 Task: Use the formula "BETADIST" in spreadsheet "Project protfolio".
Action: Mouse moved to (803, 119)
Screenshot: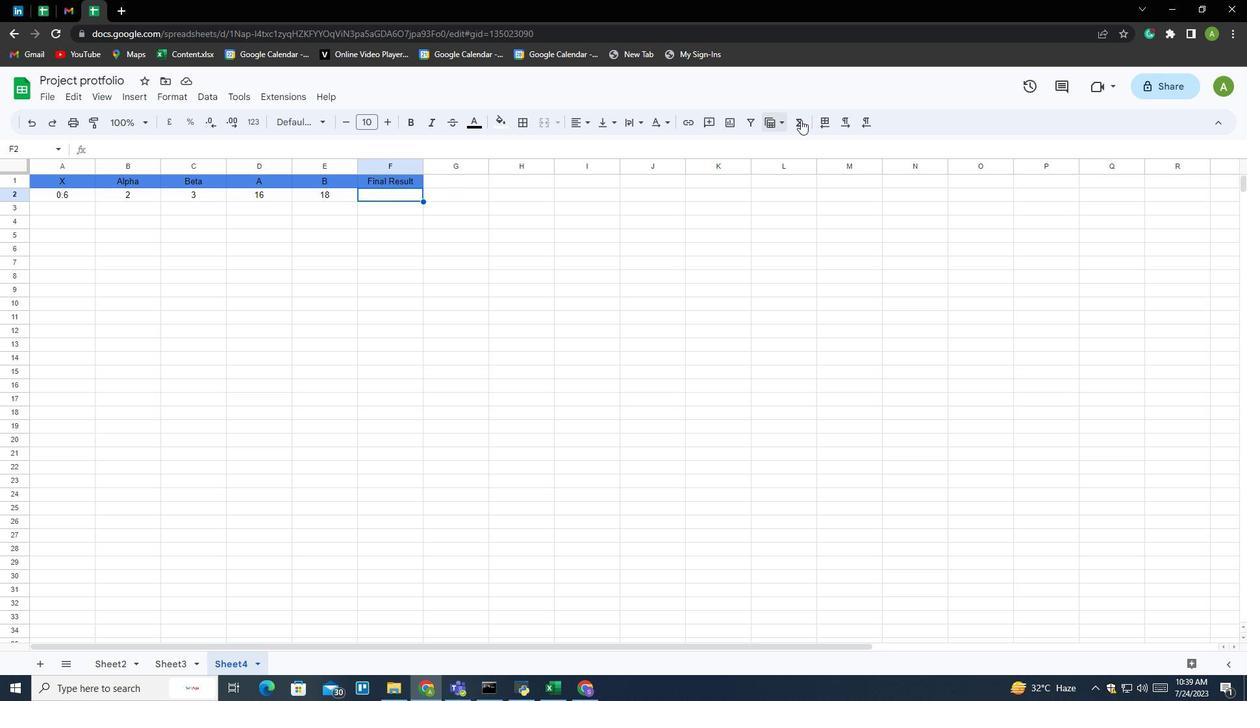 
Action: Mouse pressed left at (803, 119)
Screenshot: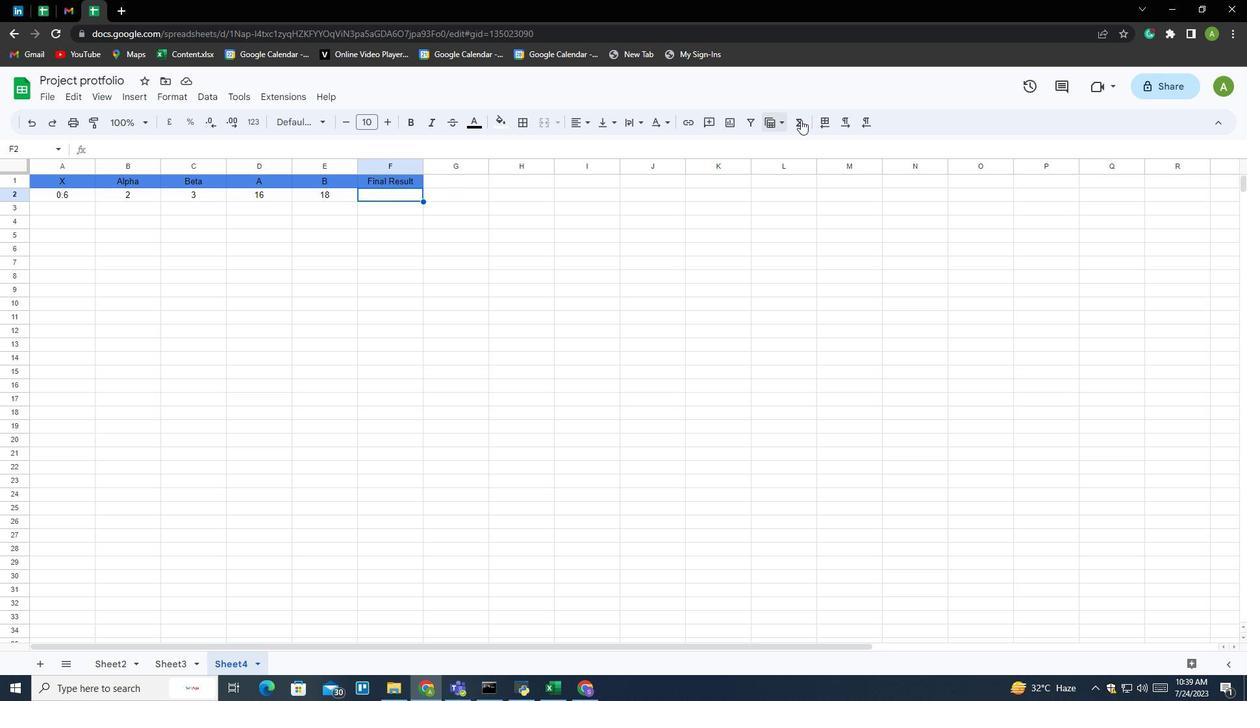 
Action: Mouse moved to (812, 252)
Screenshot: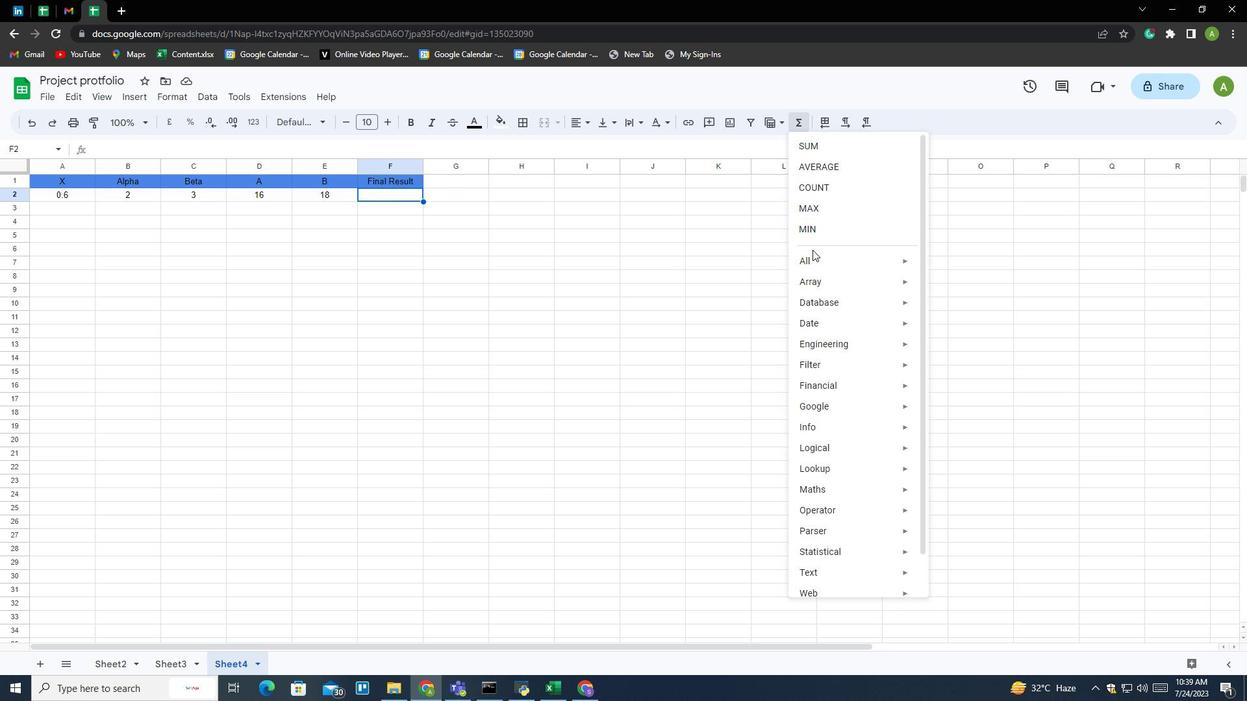 
Action: Mouse pressed left at (812, 252)
Screenshot: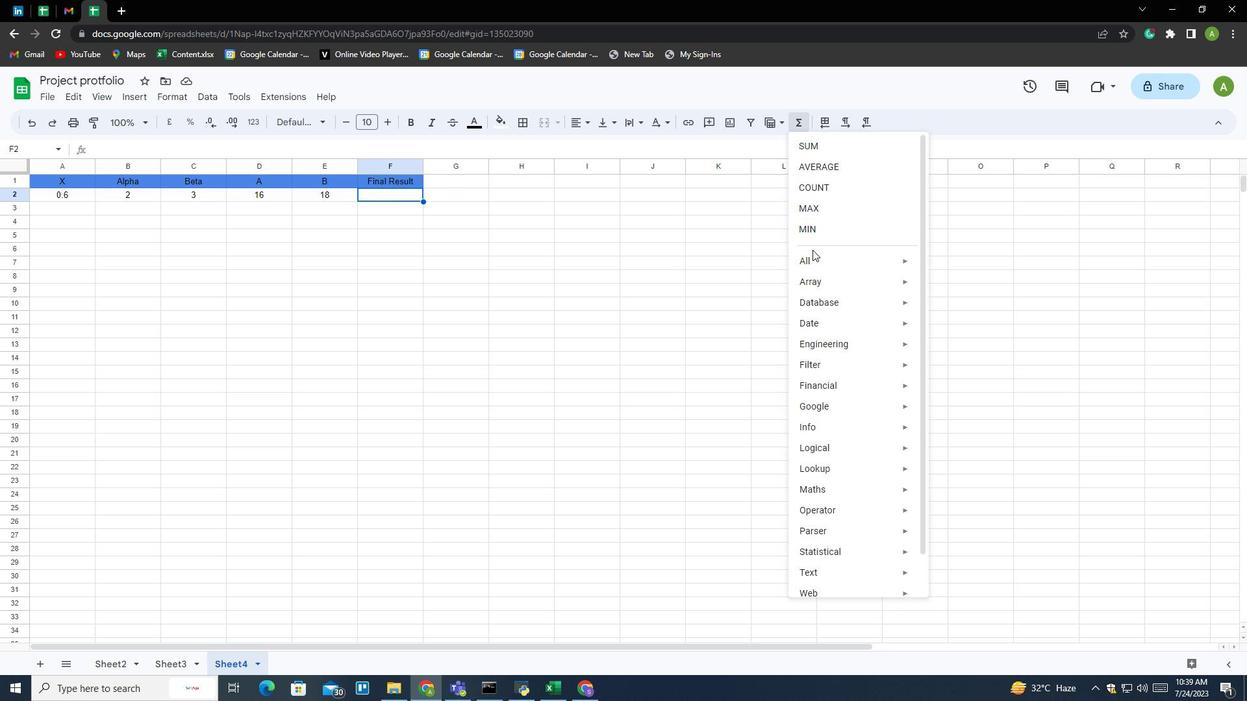 
Action: Mouse moved to (954, 419)
Screenshot: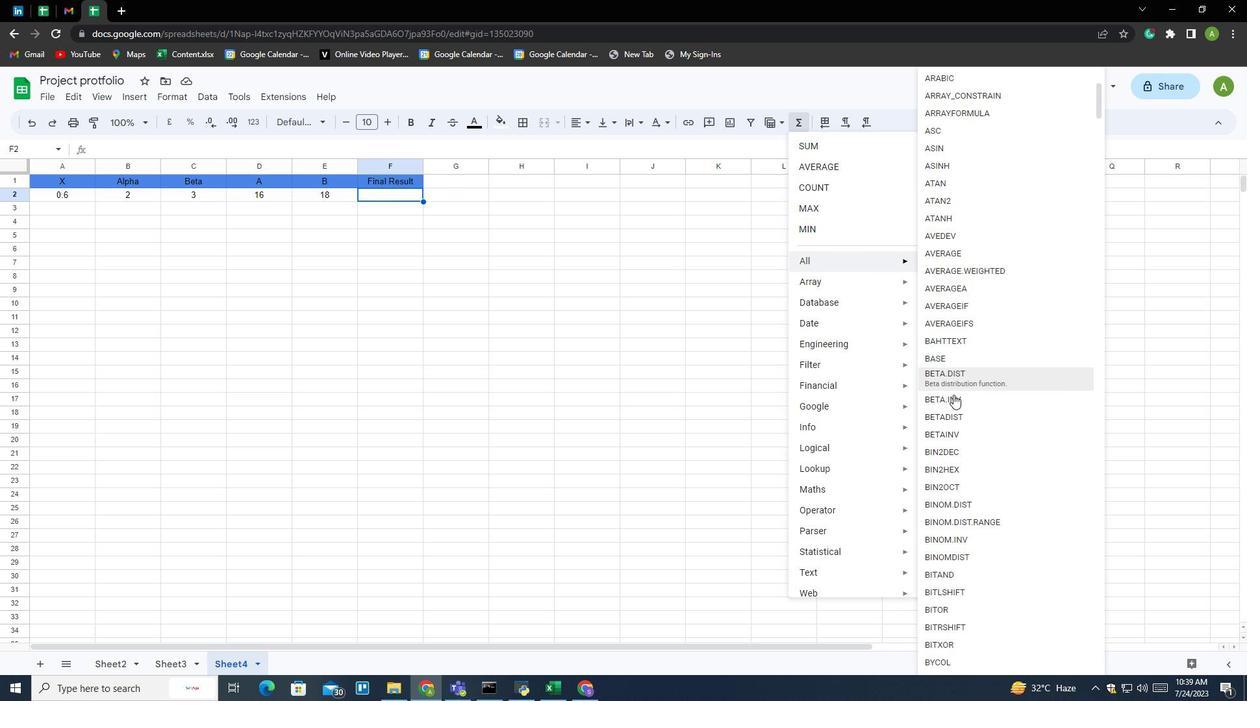 
Action: Mouse pressed left at (954, 419)
Screenshot: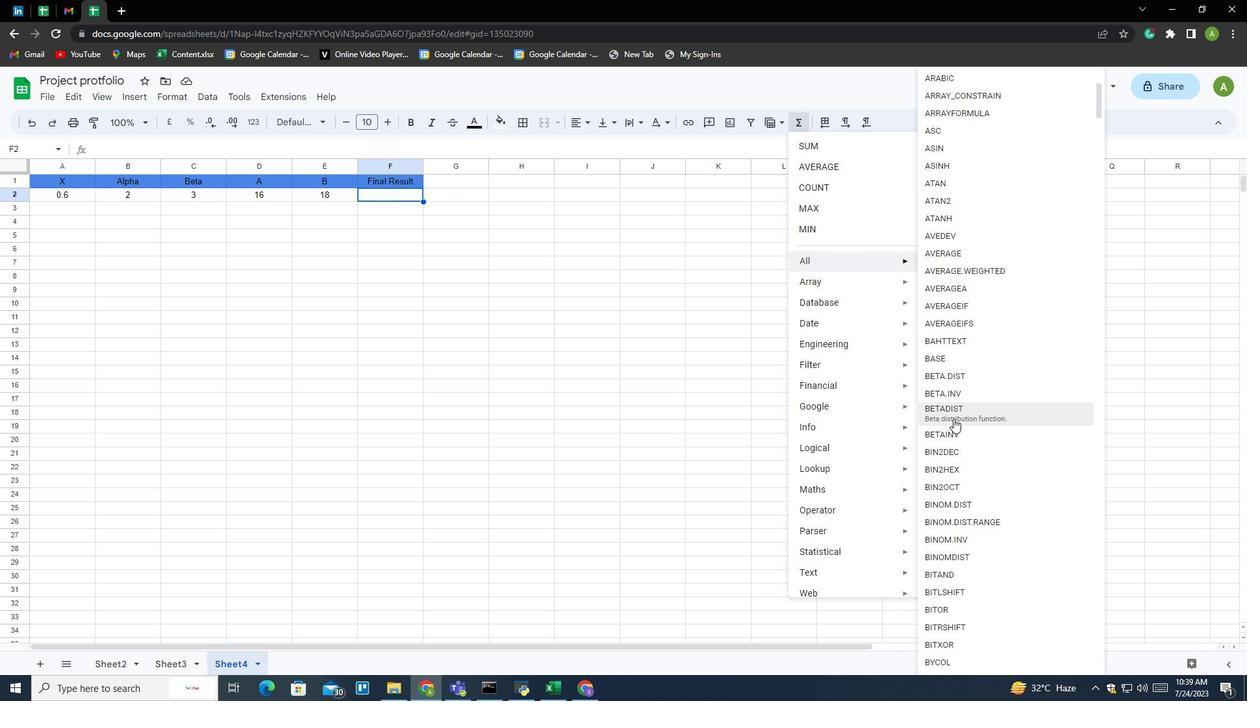 
Action: Mouse moved to (70, 191)
Screenshot: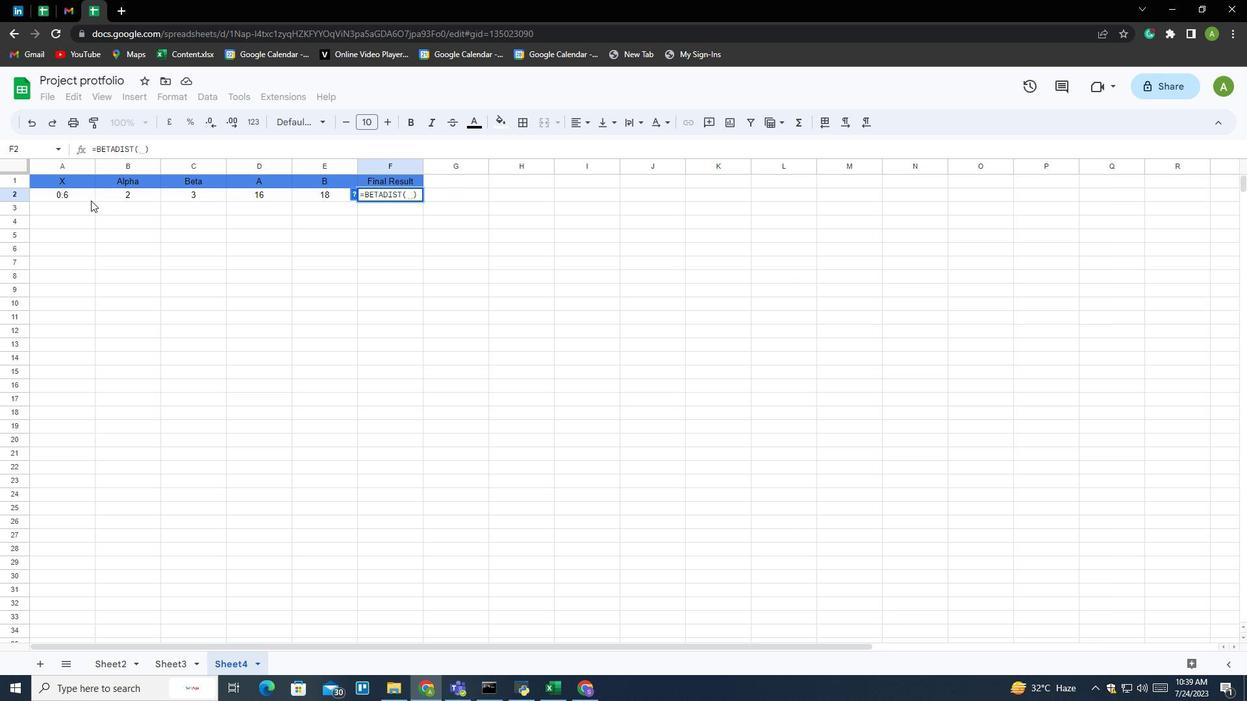 
Action: Mouse pressed left at (70, 191)
Screenshot: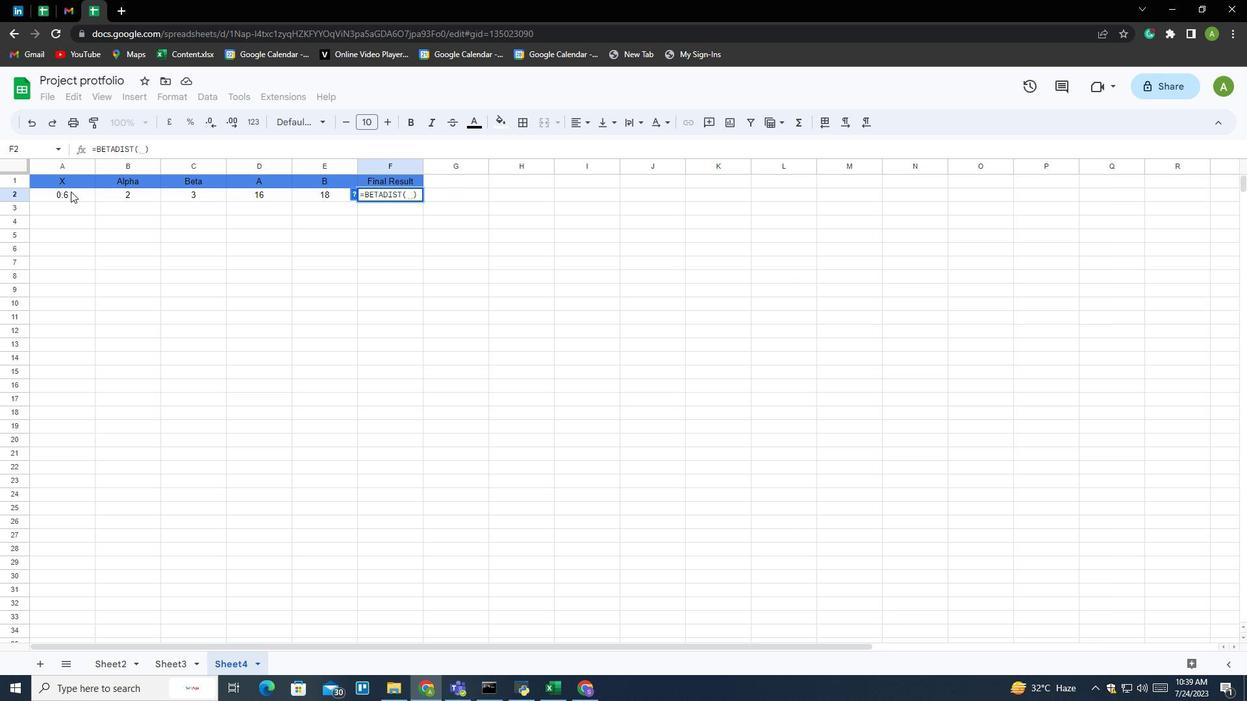 
Action: Mouse moved to (118, 199)
Screenshot: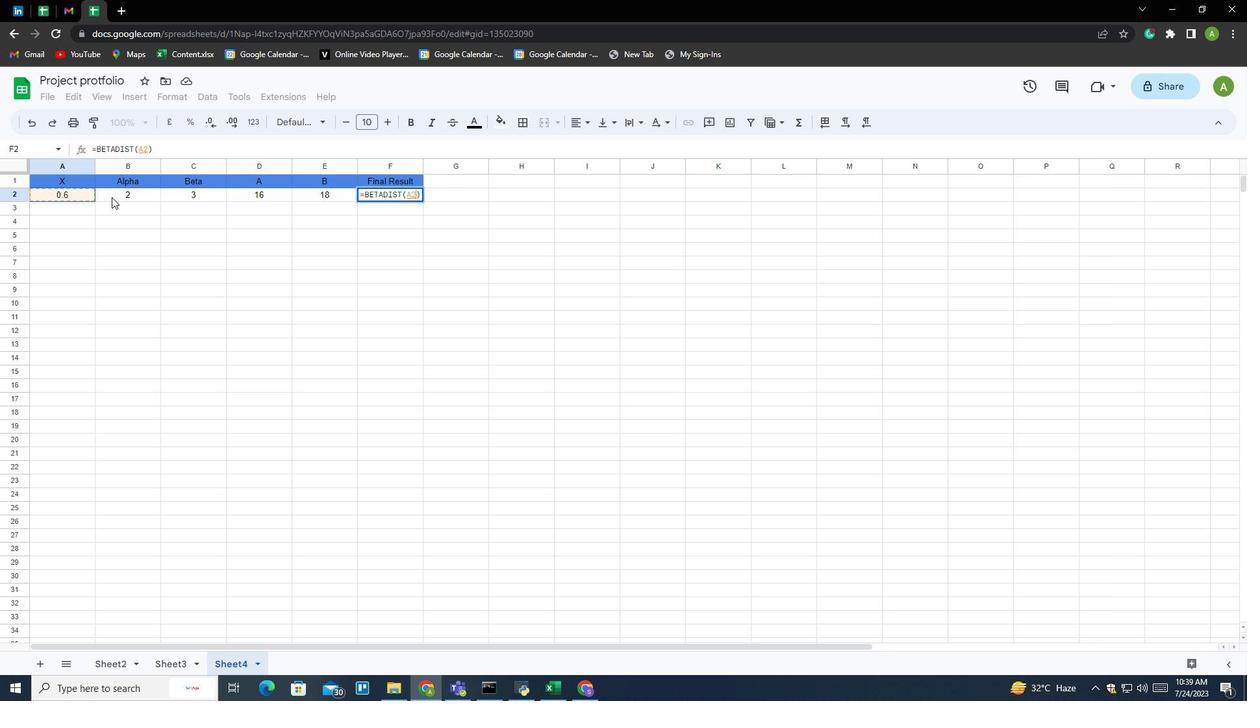 
Action: Mouse pressed left at (118, 199)
Screenshot: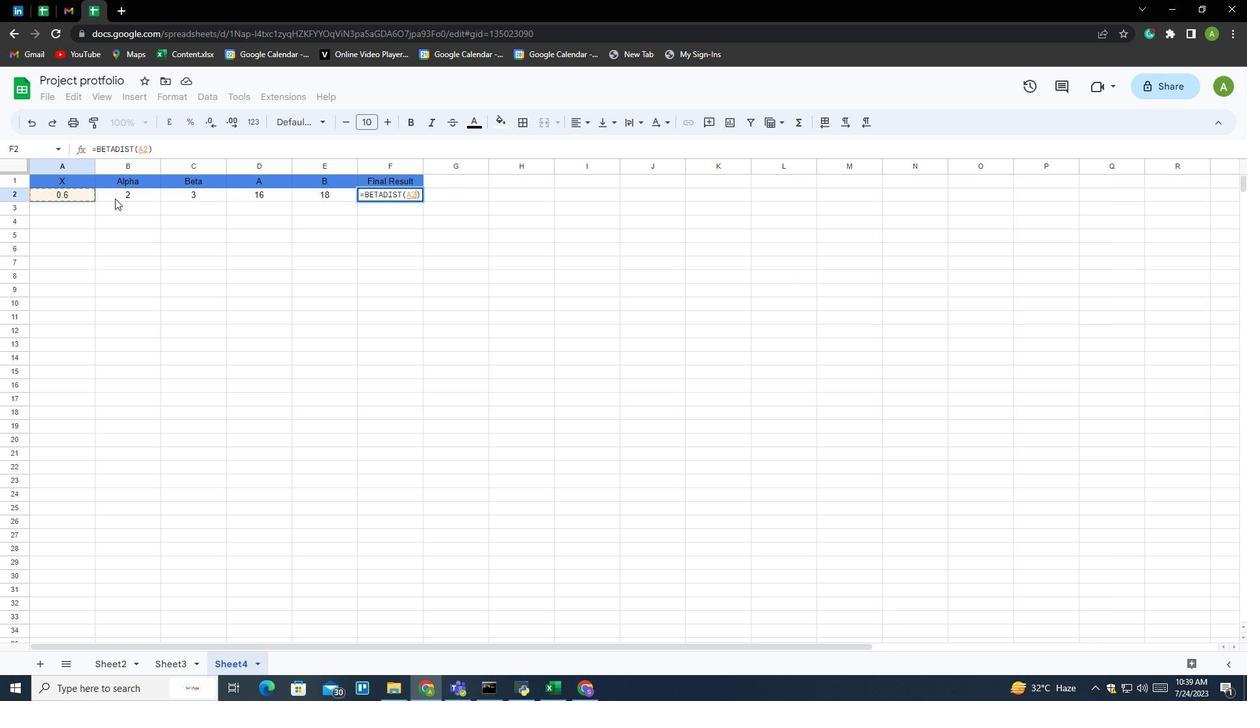 
Action: Mouse moved to (193, 194)
Screenshot: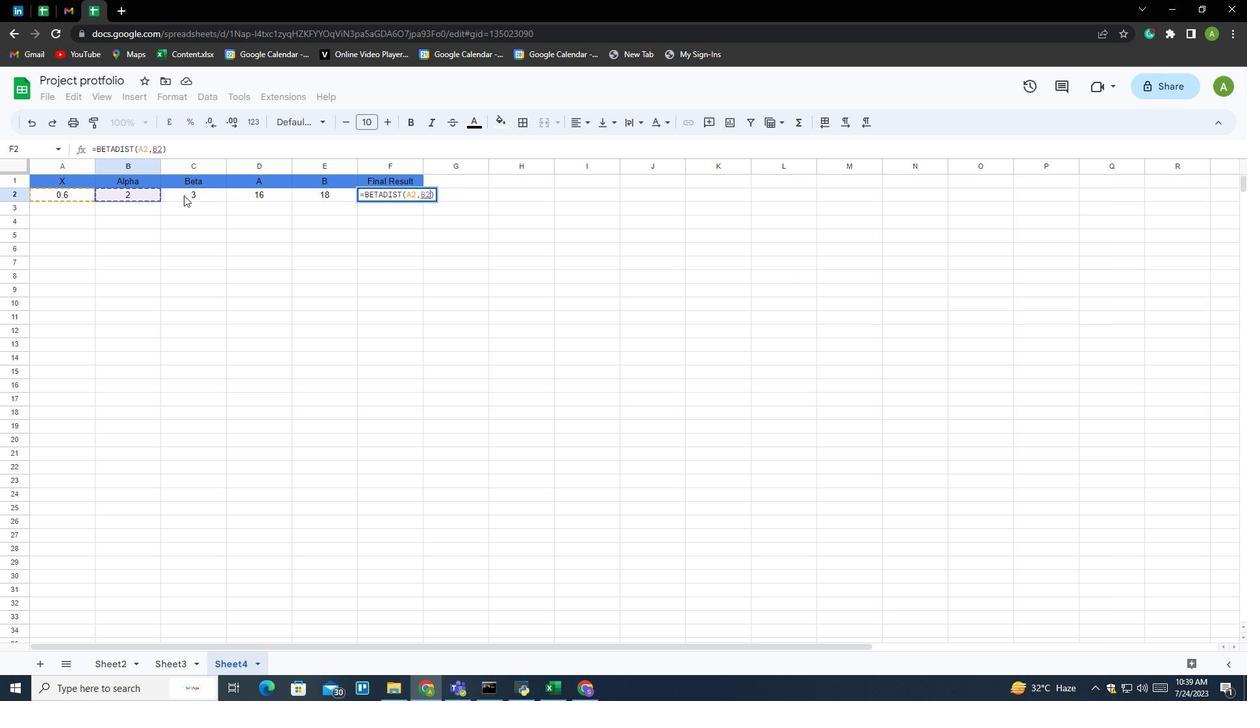 
Action: Mouse pressed left at (193, 194)
Screenshot: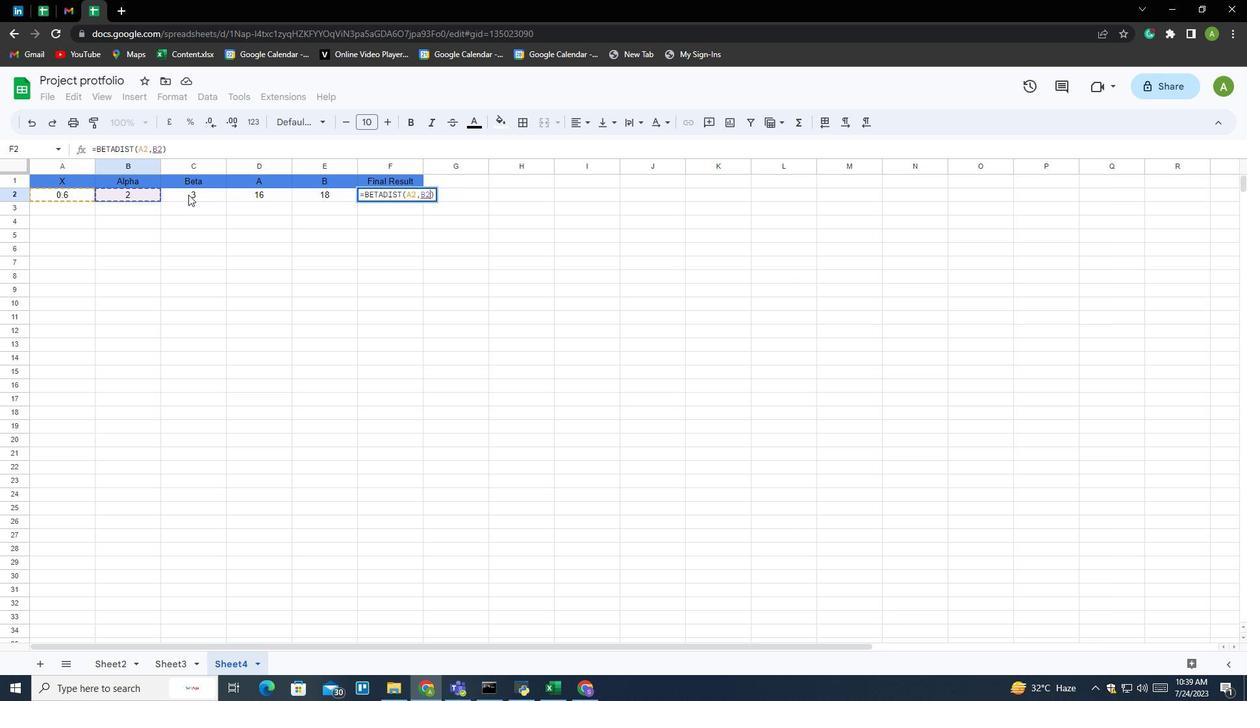 
Action: Mouse moved to (202, 198)
Screenshot: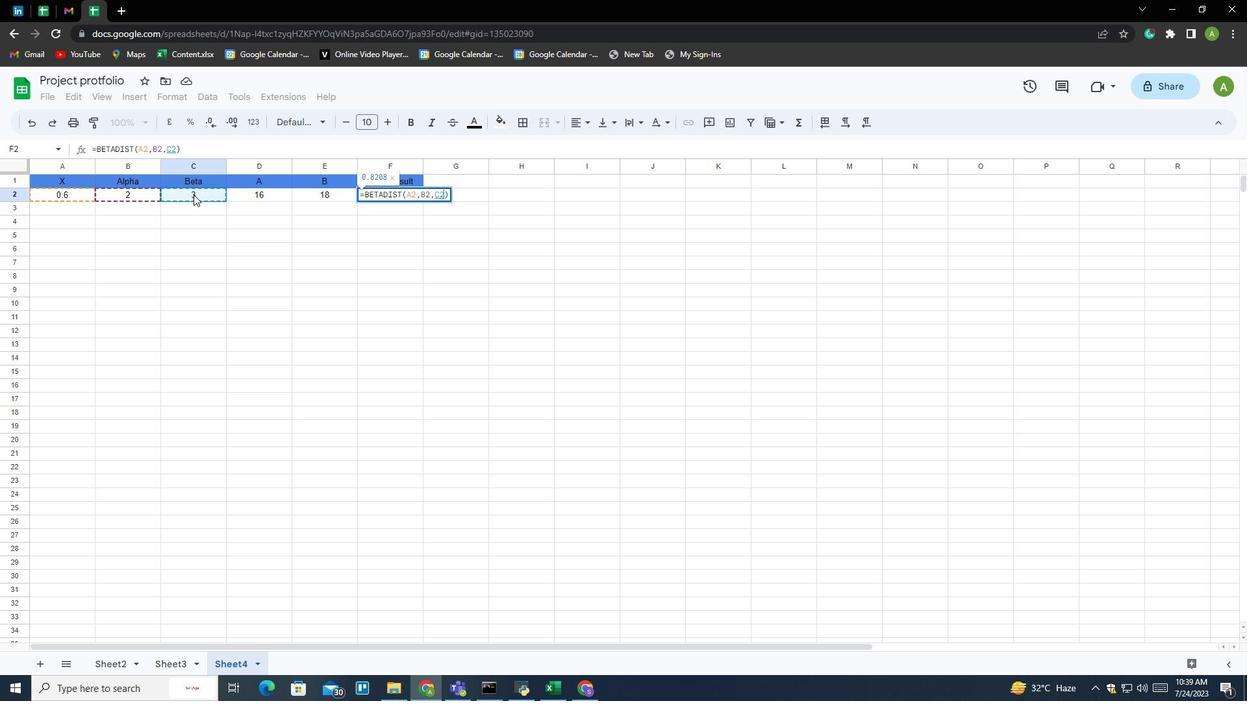 
Action: Key pressed <Key.enter>
Screenshot: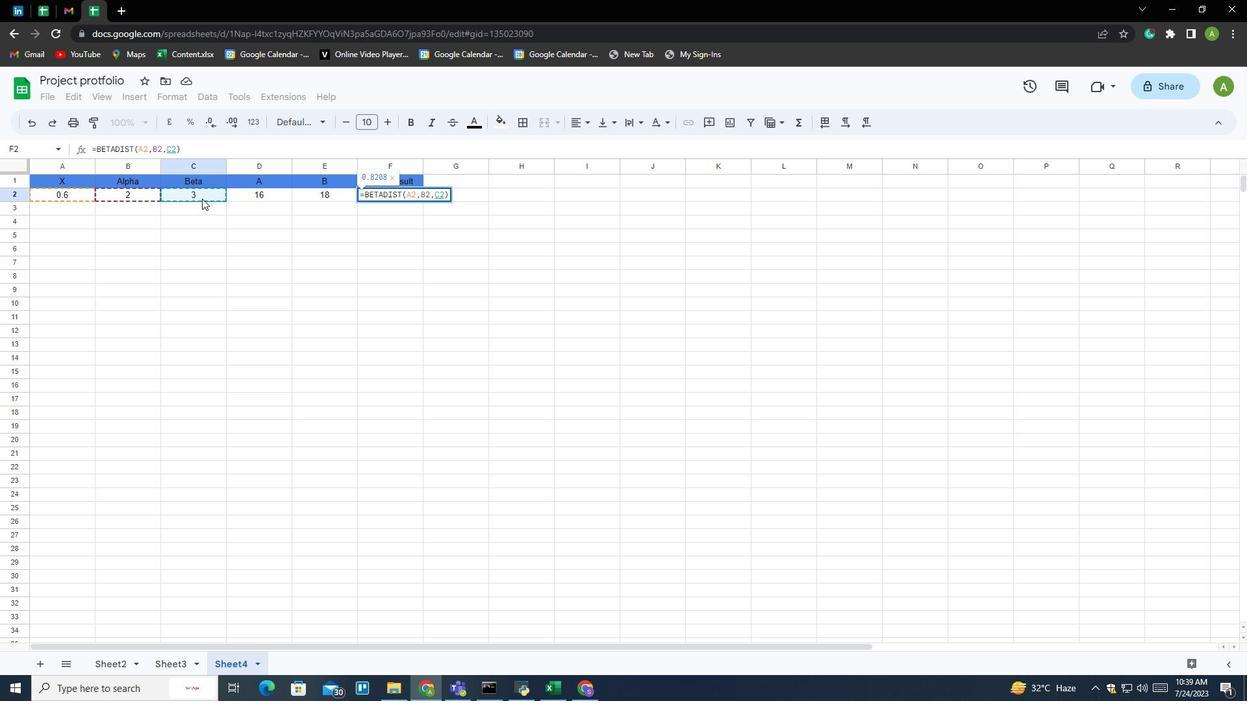 
